 Task: Look for opportunities in all locations in real estate.
Action: Mouse moved to (1124, 133)
Screenshot: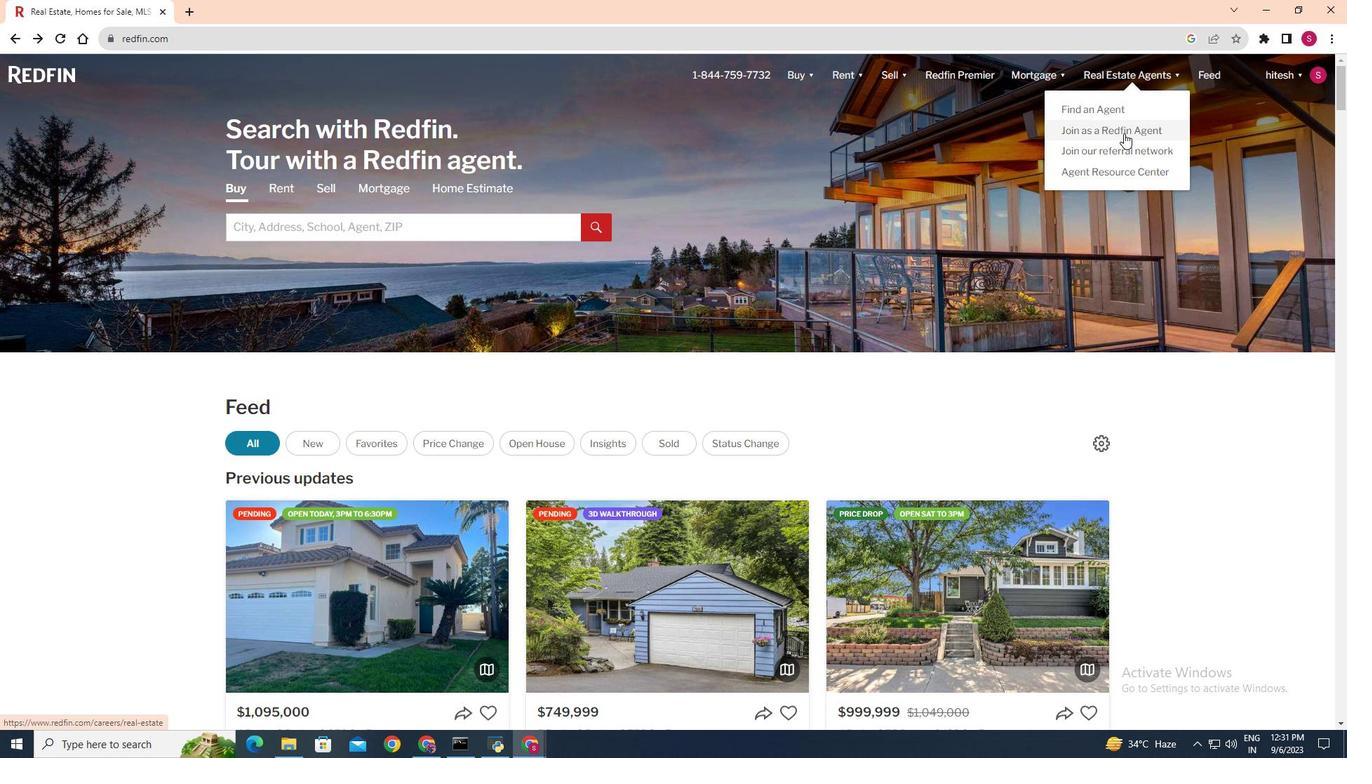 
Action: Mouse pressed left at (1124, 133)
Screenshot: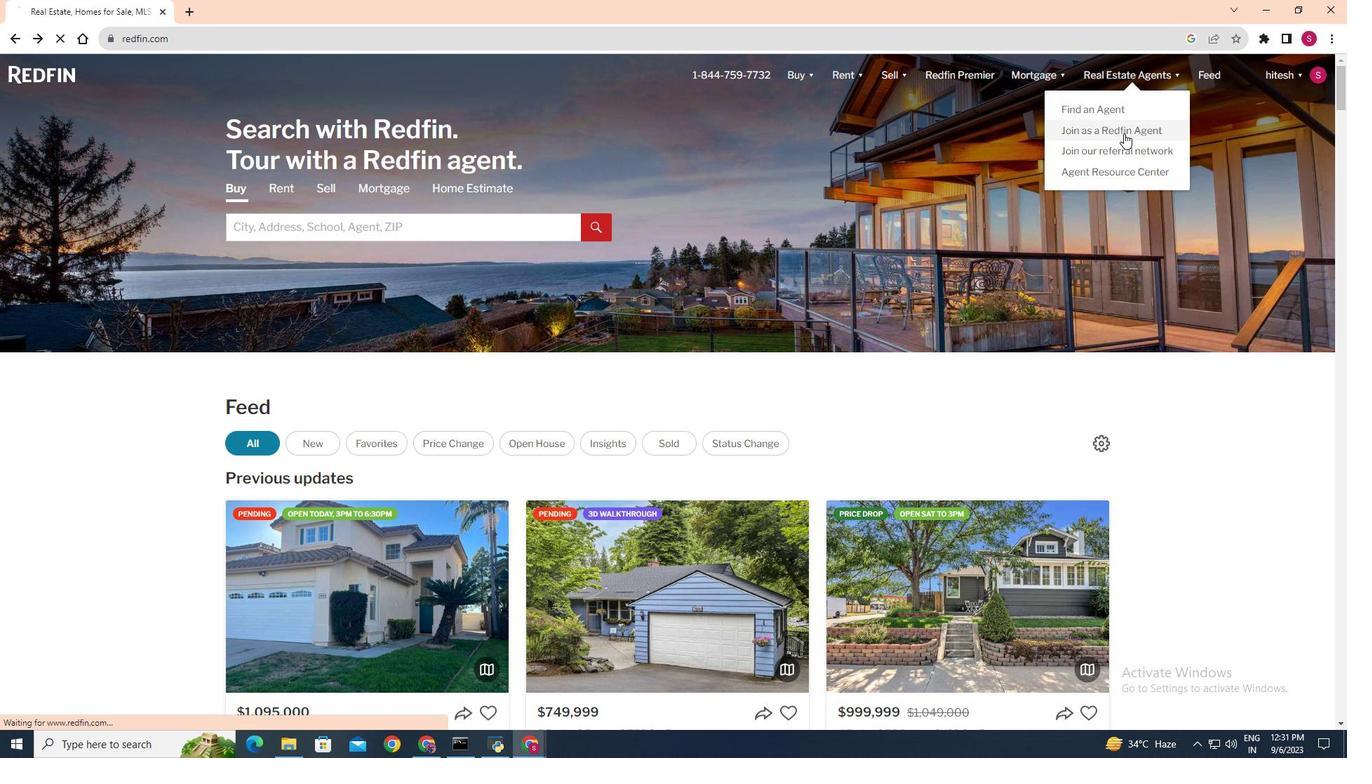 
Action: Mouse moved to (673, 462)
Screenshot: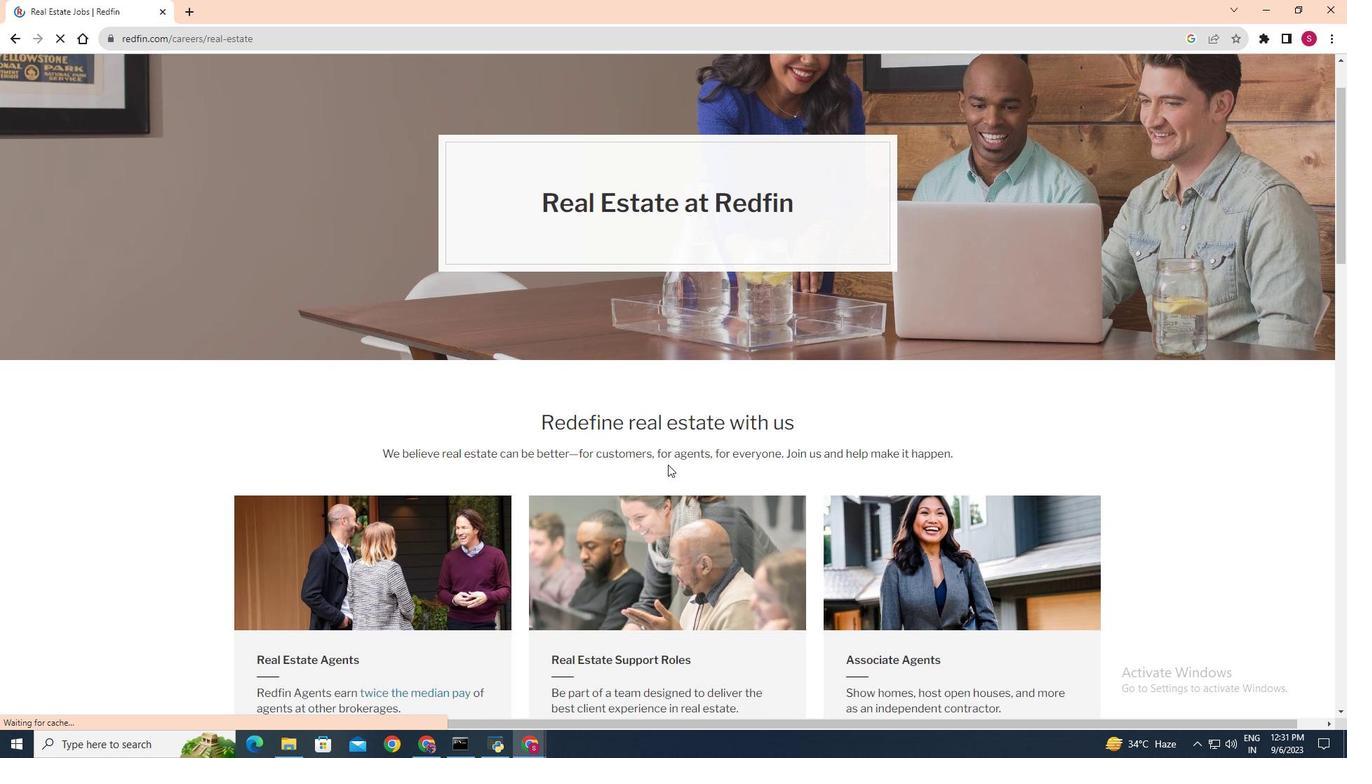 
Action: Mouse scrolled (673, 461) with delta (0, 0)
Screenshot: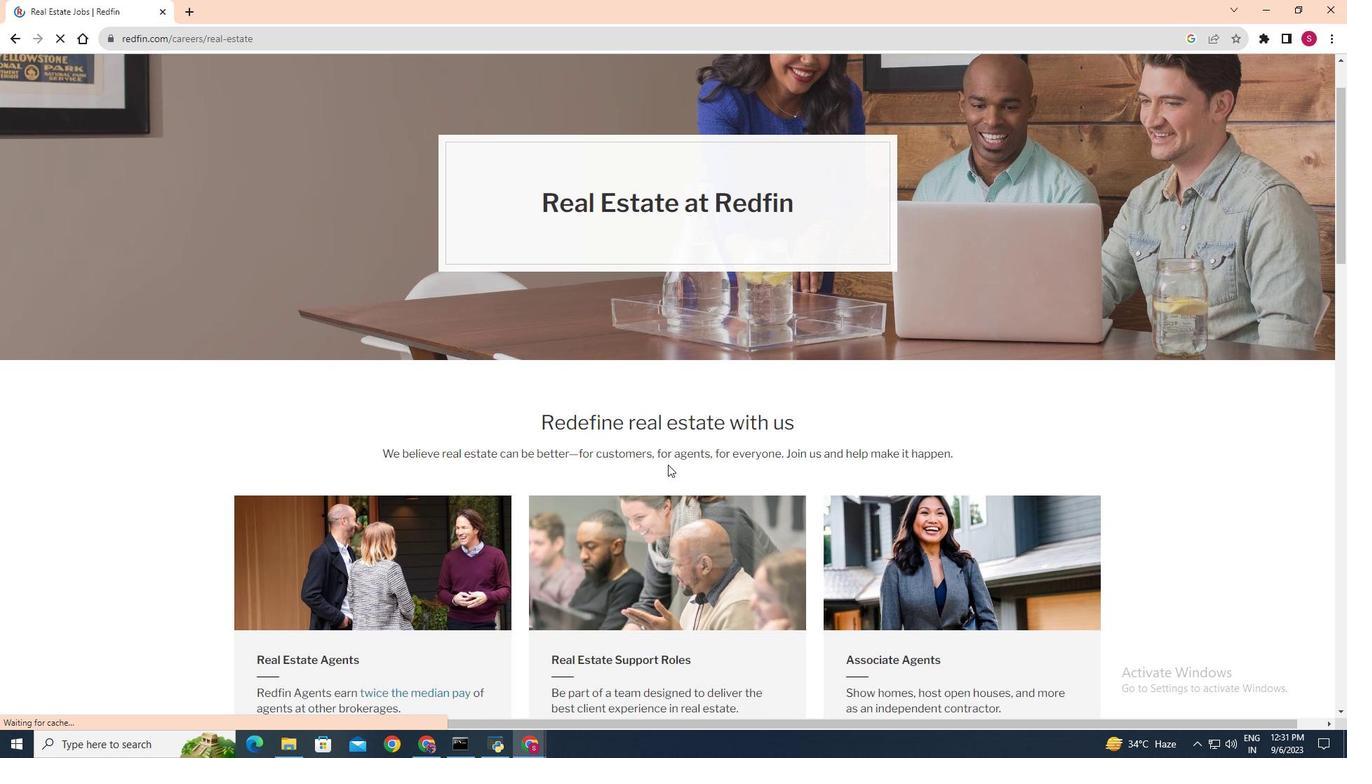 
Action: Mouse moved to (670, 463)
Screenshot: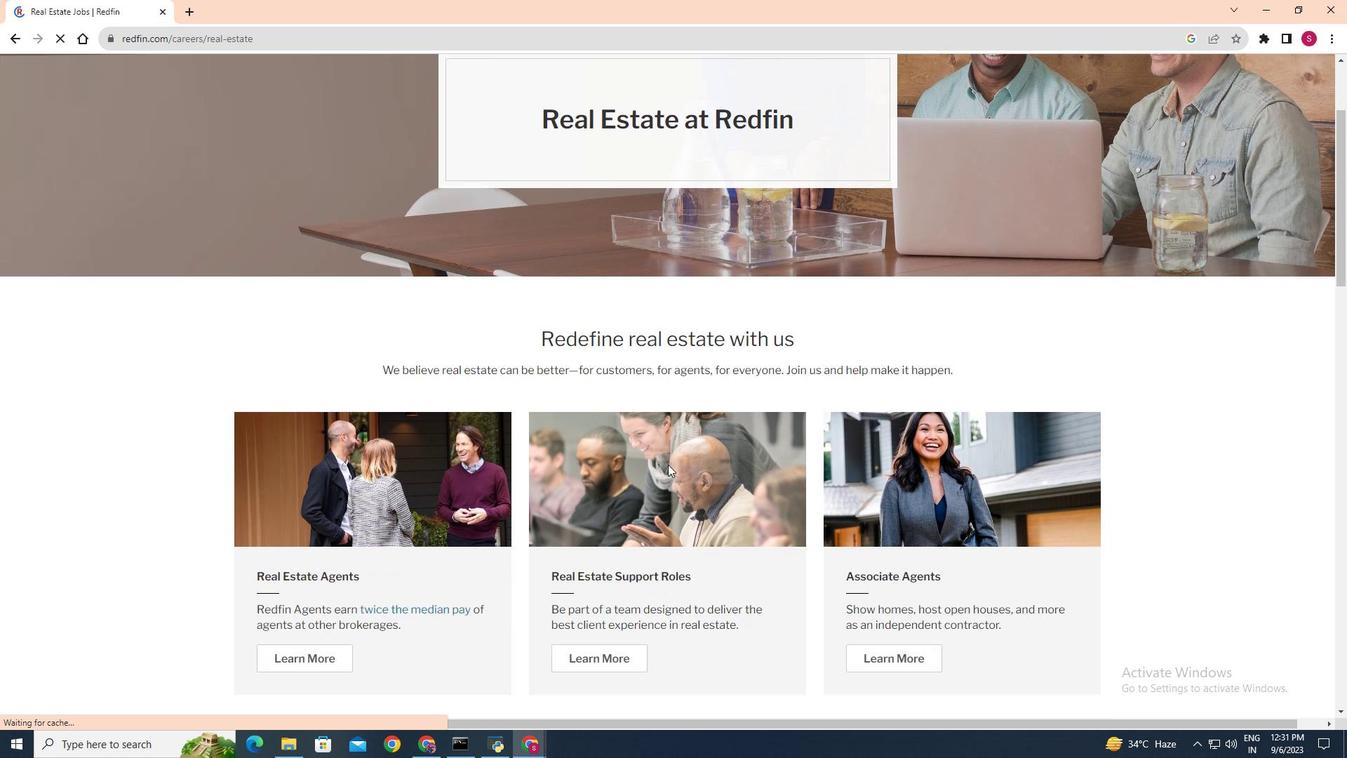 
Action: Mouse scrolled (670, 462) with delta (0, 0)
Screenshot: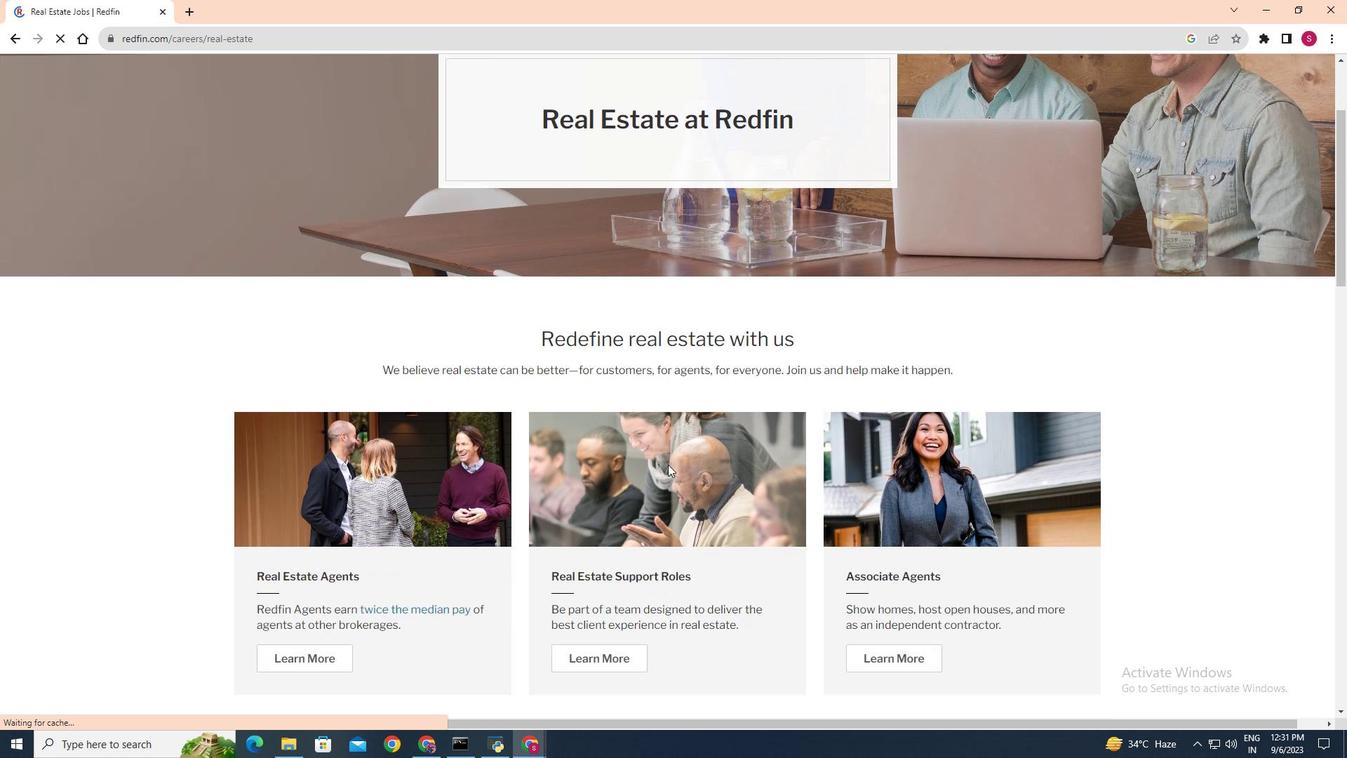 
Action: Mouse moved to (669, 463)
Screenshot: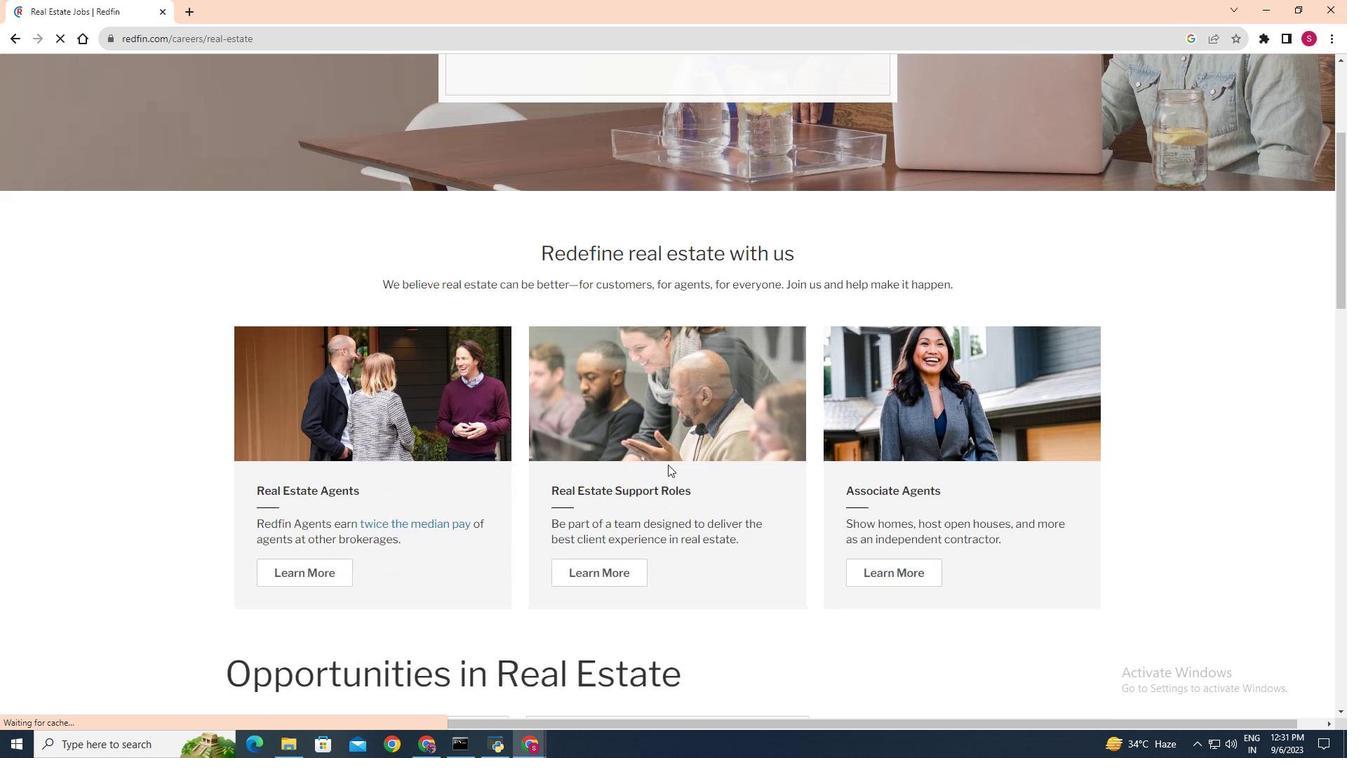 
Action: Mouse scrolled (669, 463) with delta (0, 0)
Screenshot: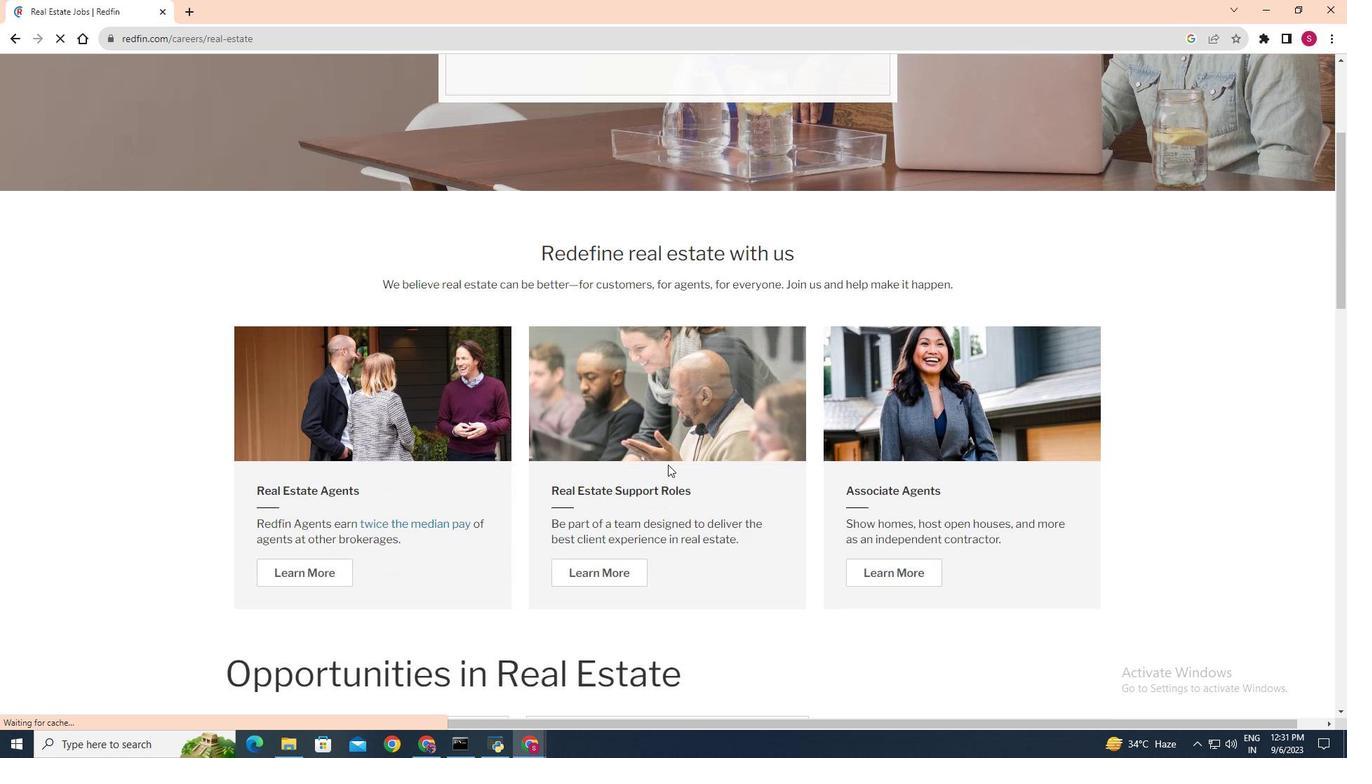 
Action: Mouse moved to (668, 464)
Screenshot: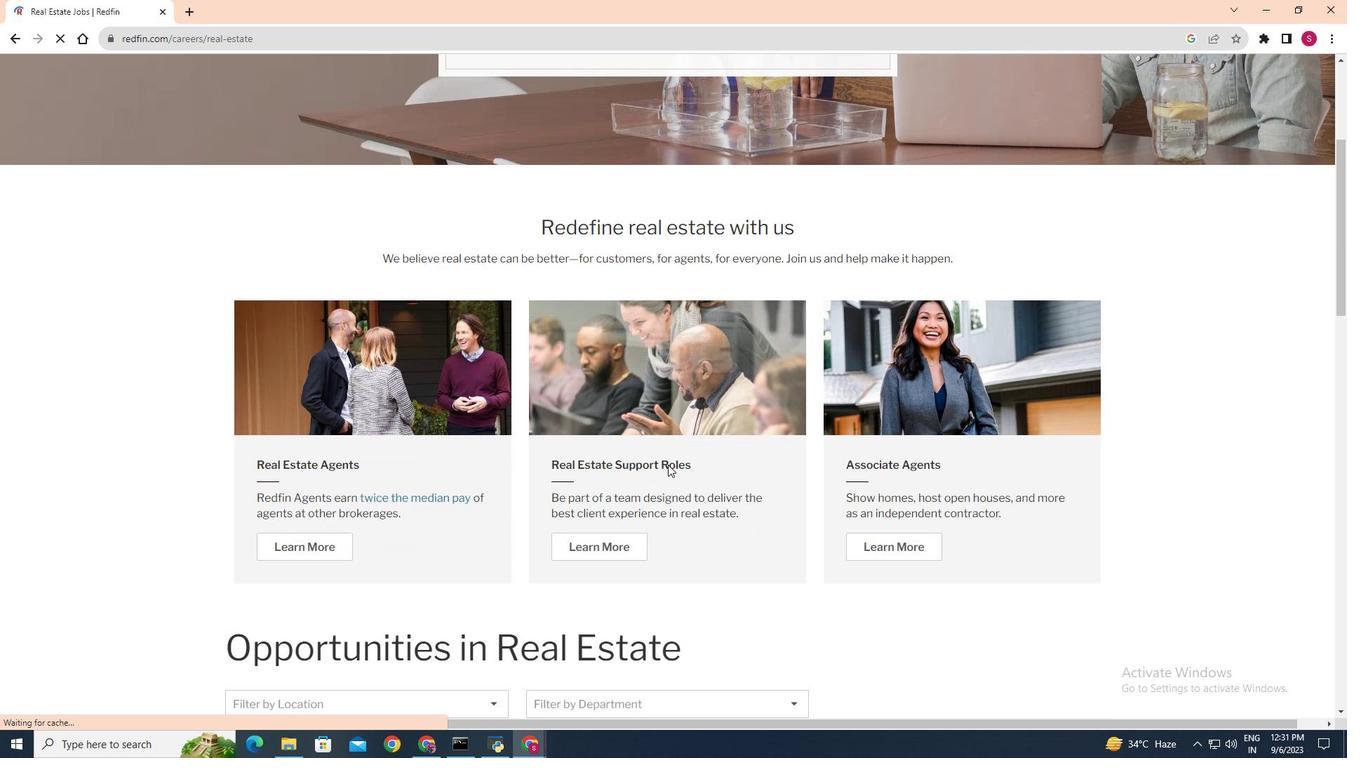 
Action: Mouse scrolled (668, 463) with delta (0, 0)
Screenshot: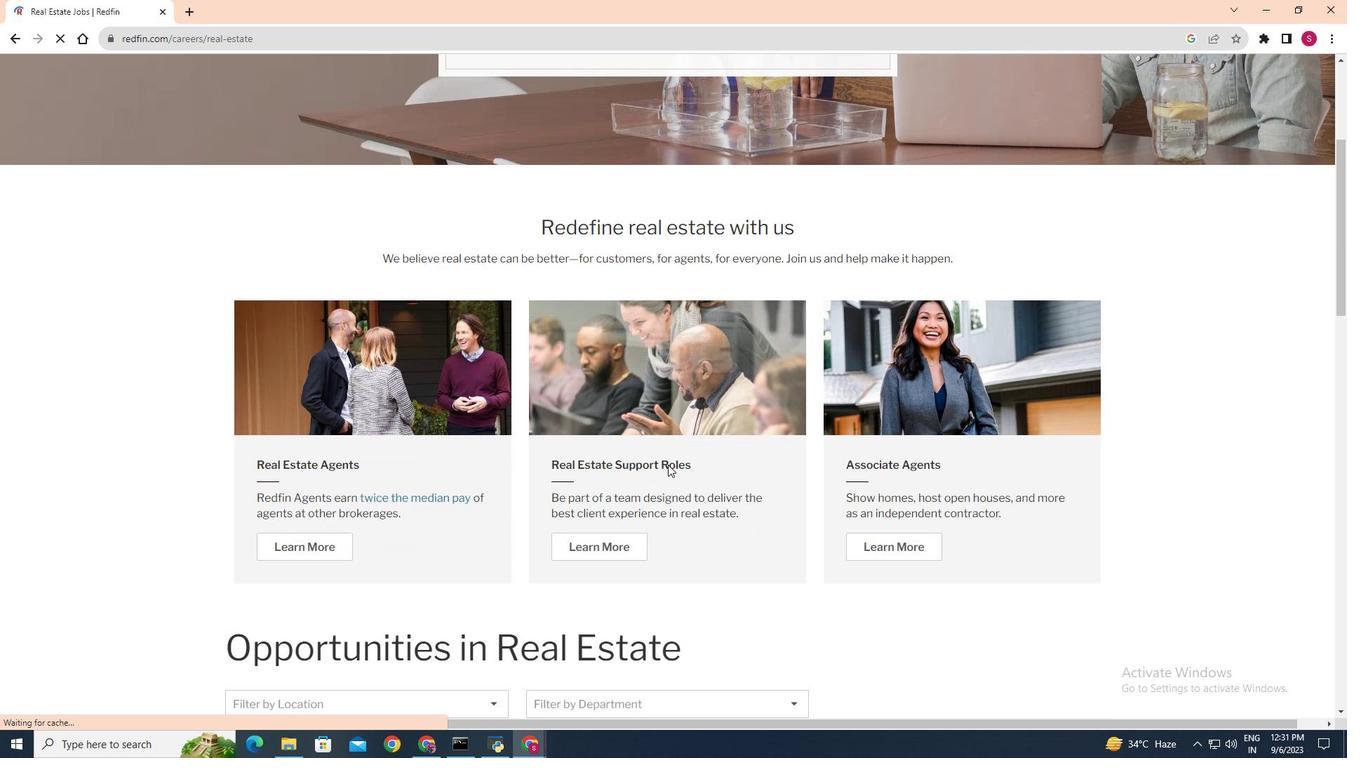 
Action: Mouse scrolled (668, 463) with delta (0, 0)
Screenshot: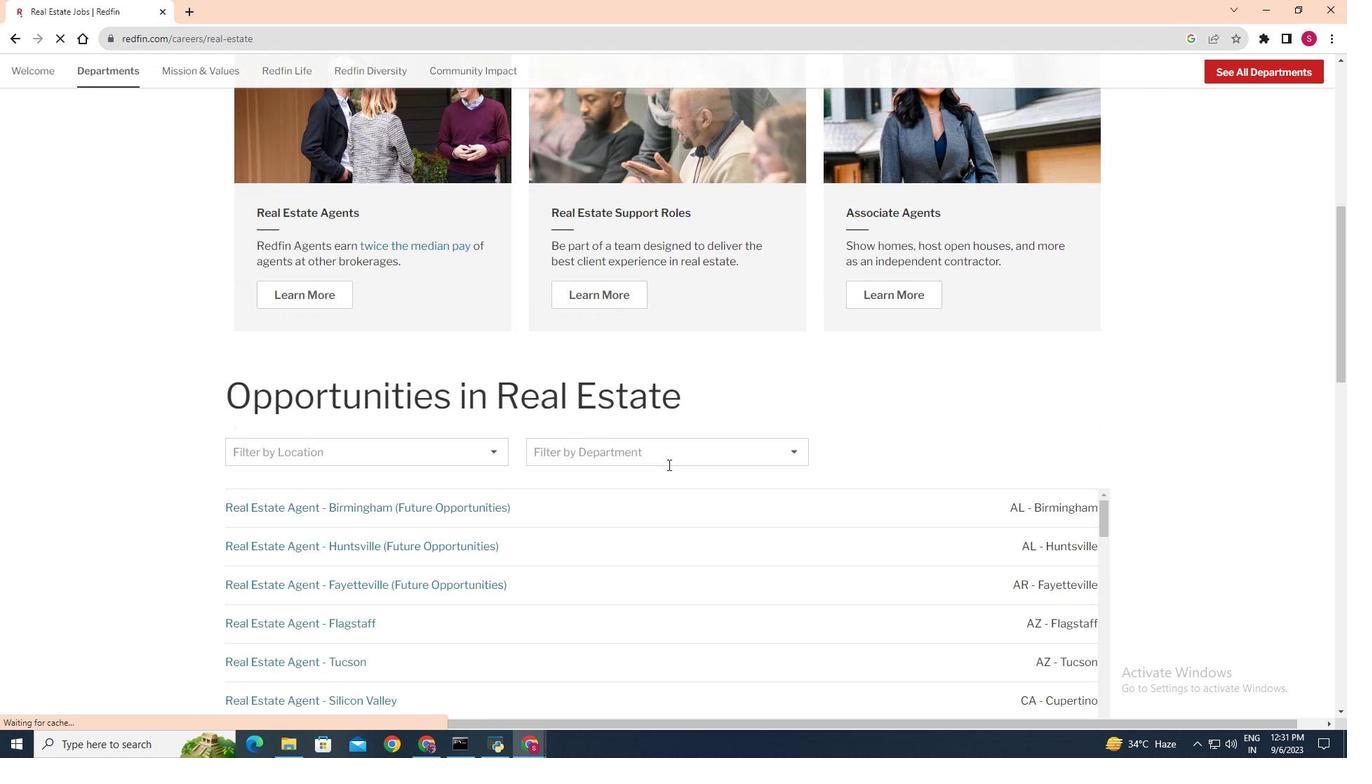 
Action: Mouse scrolled (668, 463) with delta (0, 0)
Screenshot: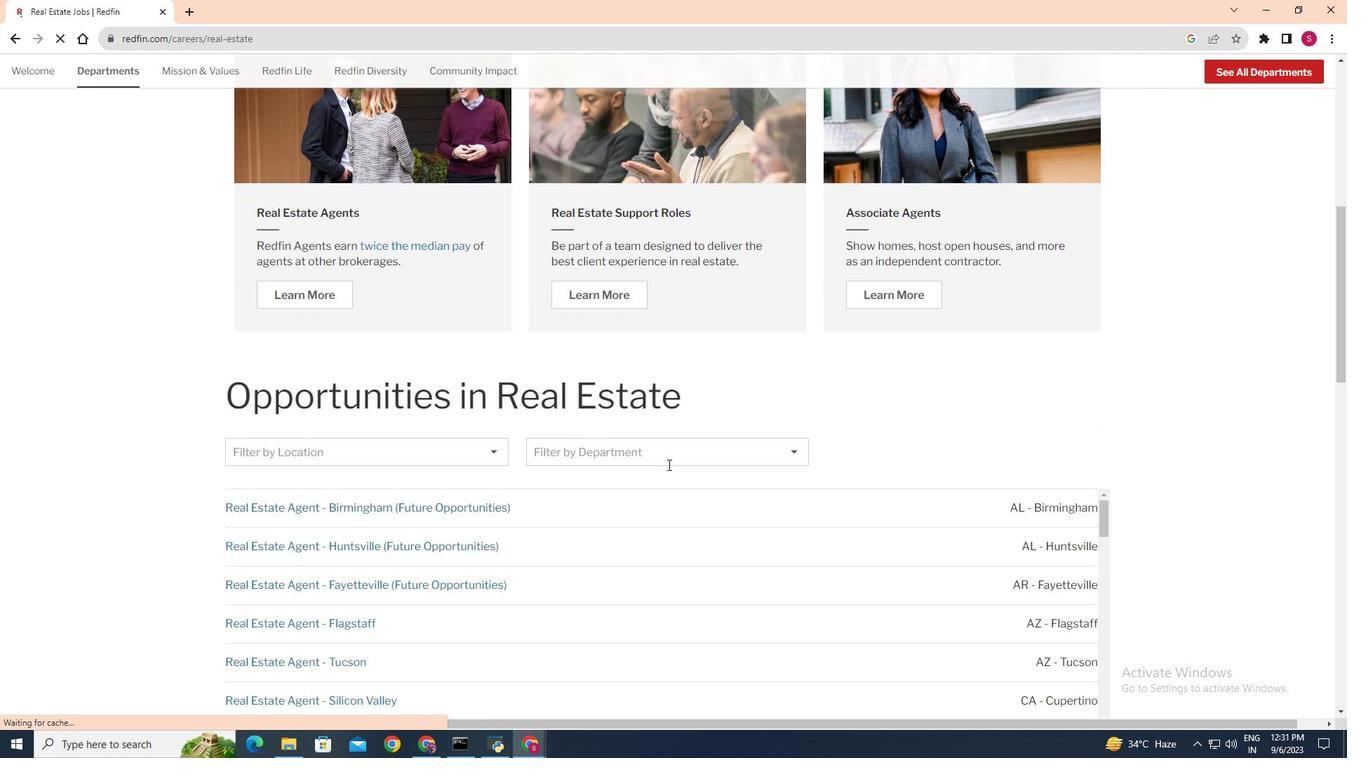 
Action: Mouse scrolled (668, 463) with delta (0, 0)
Screenshot: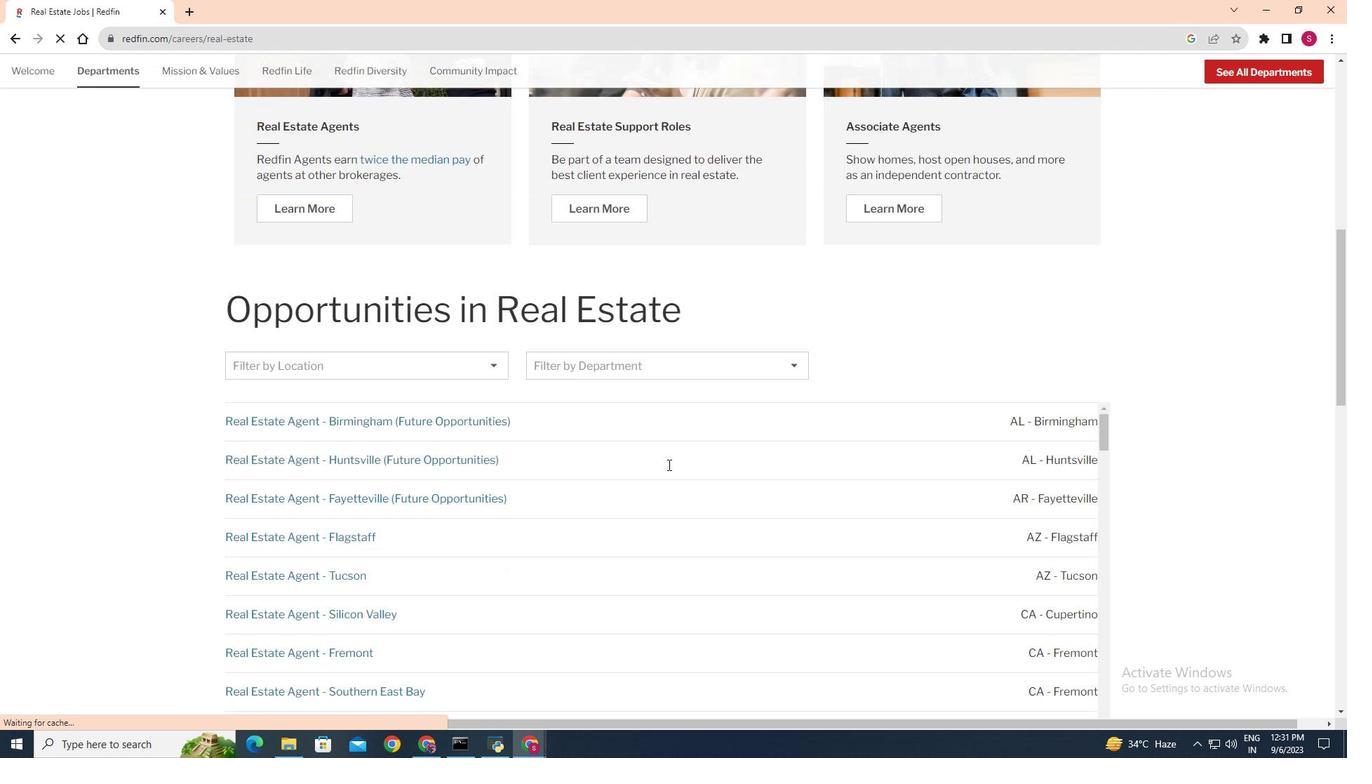 
Action: Mouse scrolled (668, 463) with delta (0, 0)
Screenshot: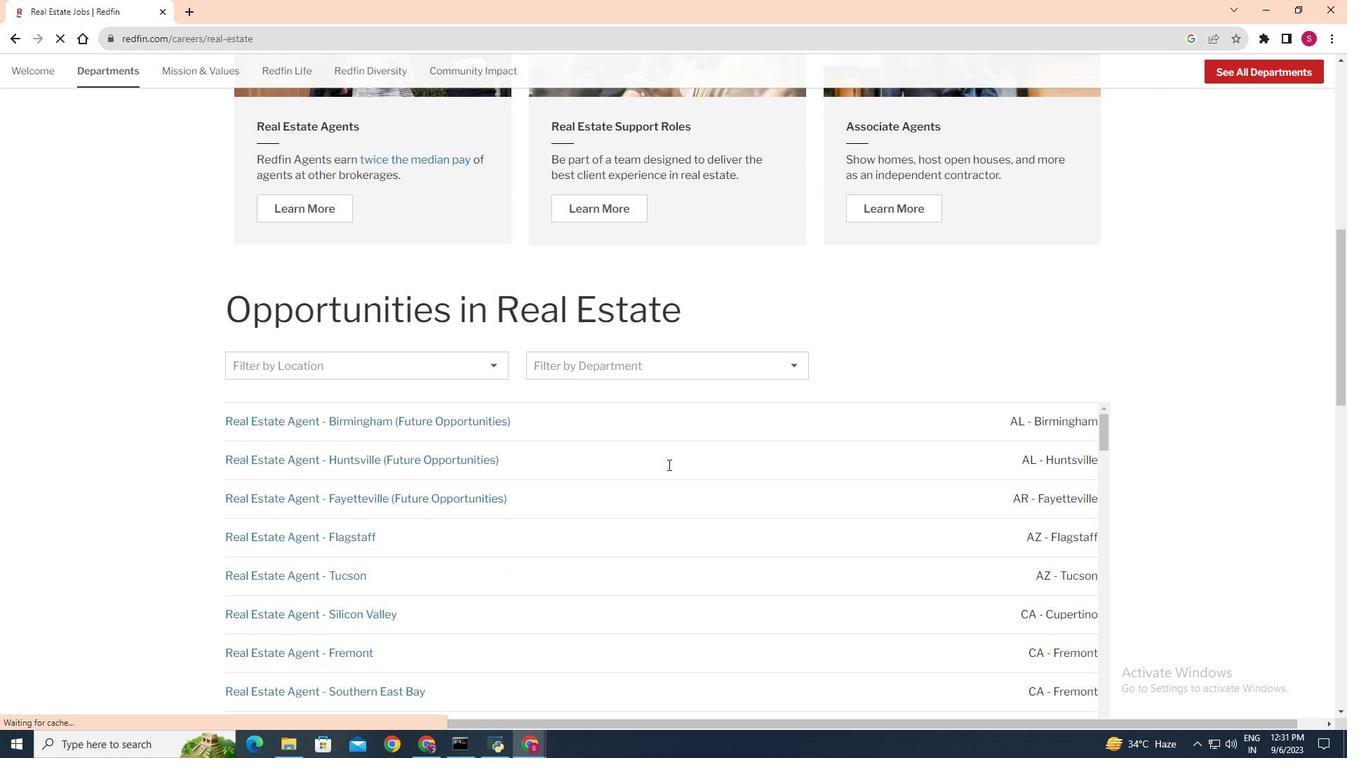 
Action: Mouse scrolled (668, 463) with delta (0, 0)
Screenshot: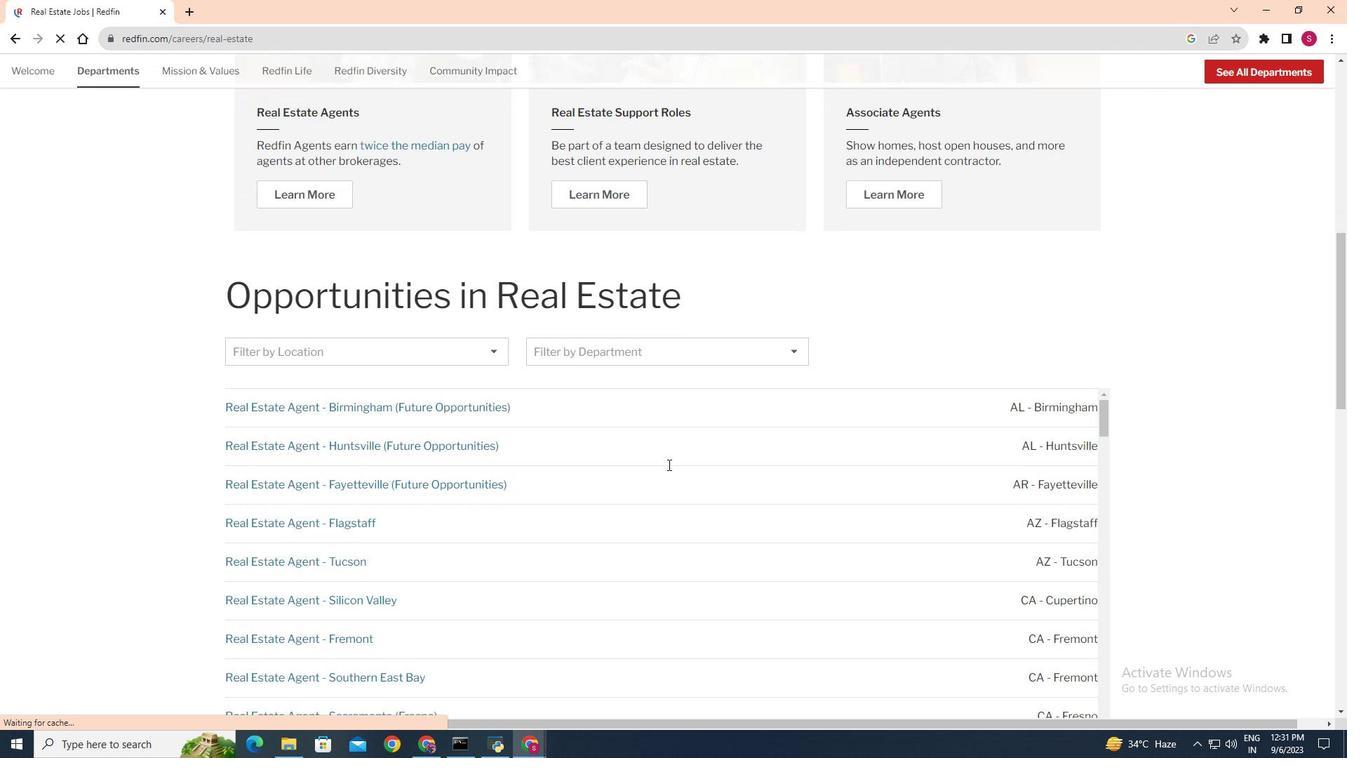 
Action: Mouse moved to (412, 349)
Screenshot: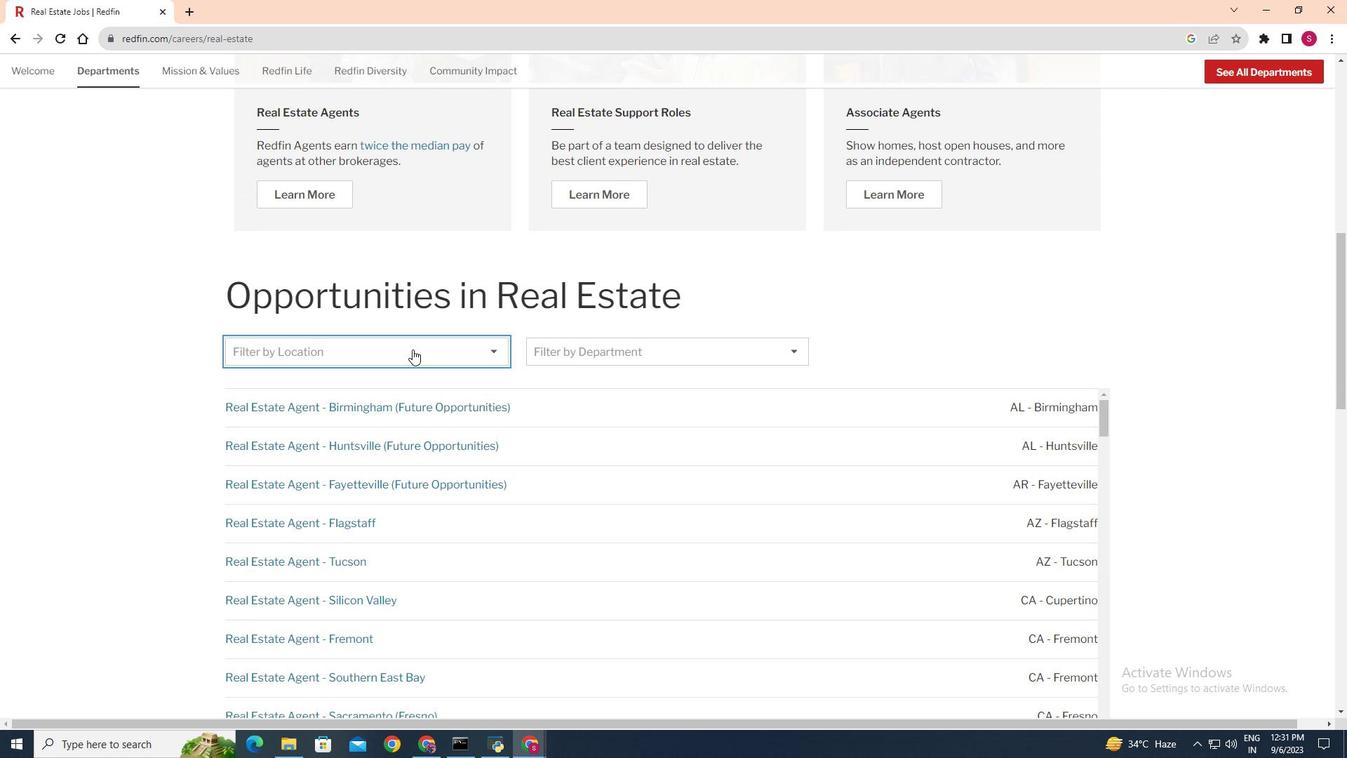 
Action: Mouse pressed left at (412, 349)
Screenshot: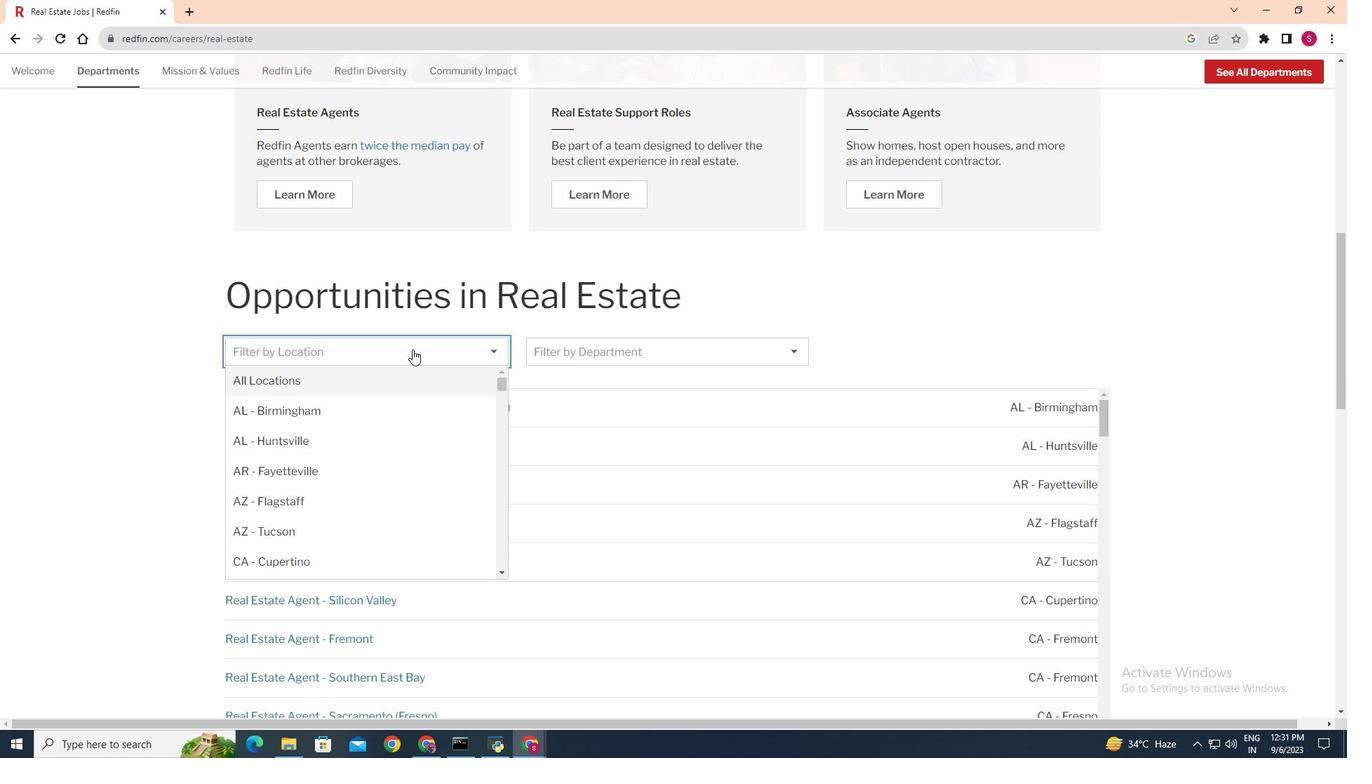 
Action: Mouse moved to (299, 384)
Screenshot: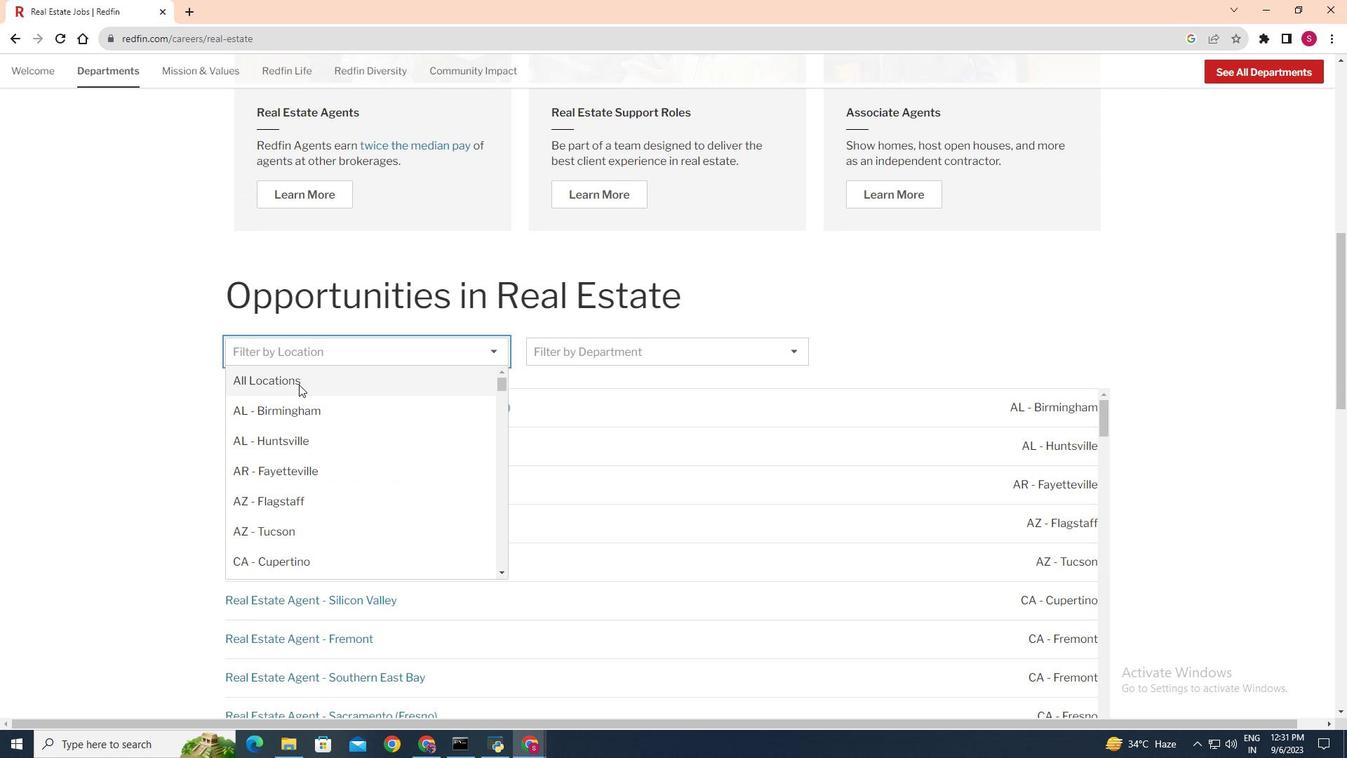
Action: Mouse pressed left at (299, 384)
Screenshot: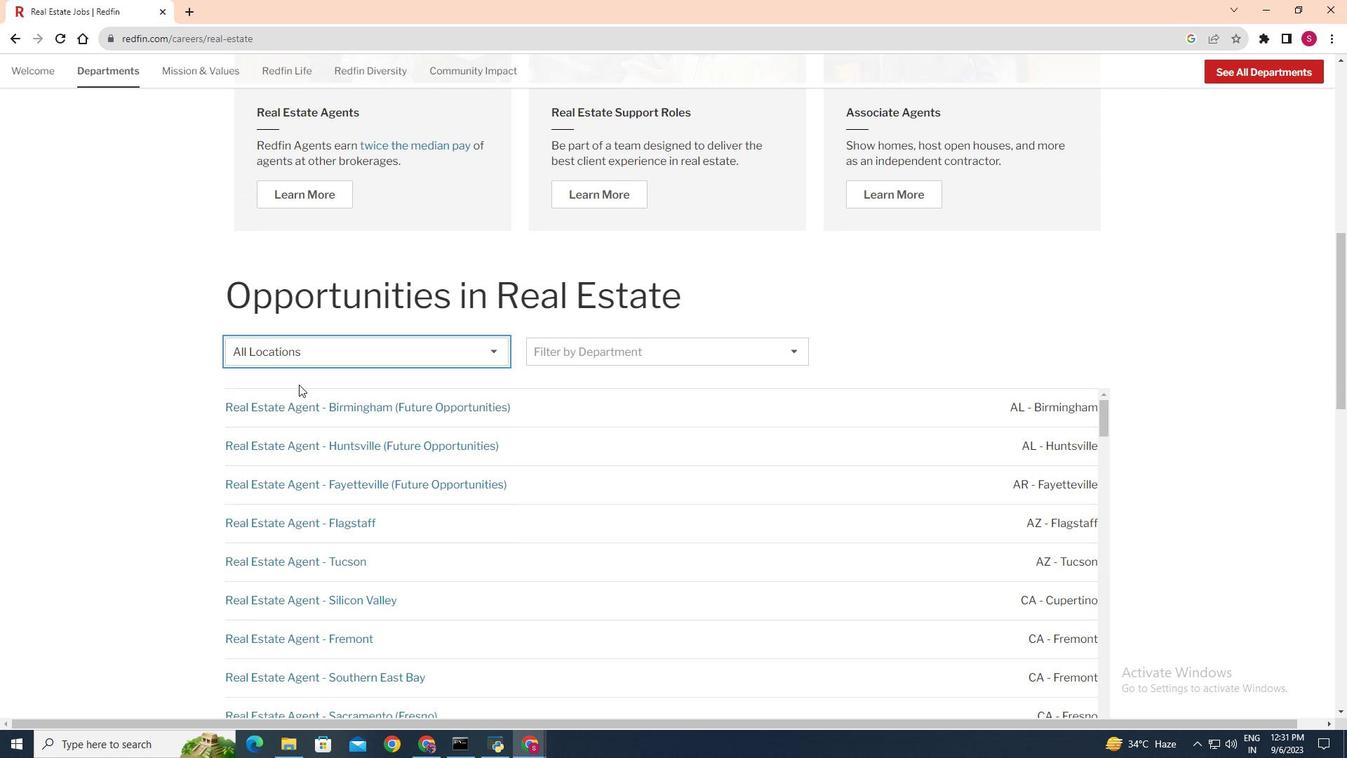 
Action: Mouse moved to (621, 353)
Screenshot: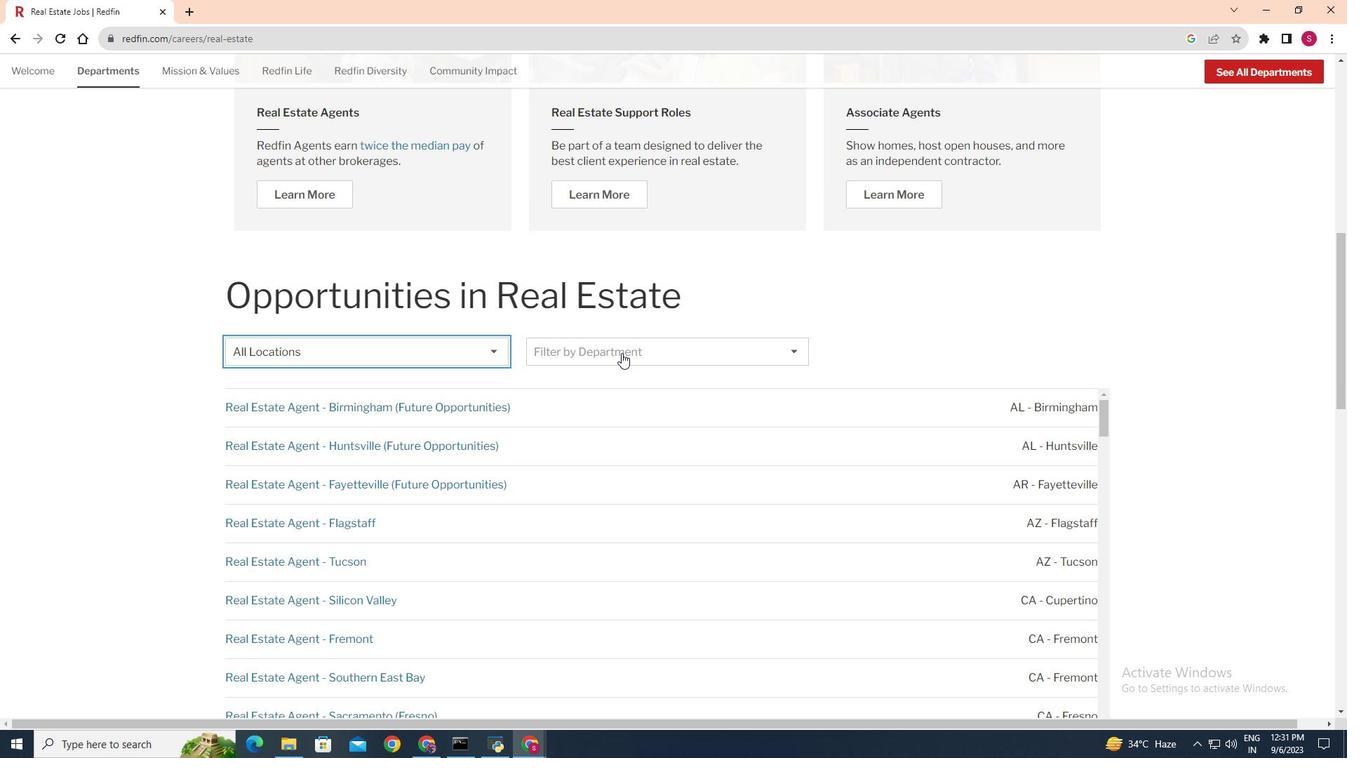 
Action: Mouse pressed left at (621, 353)
Screenshot: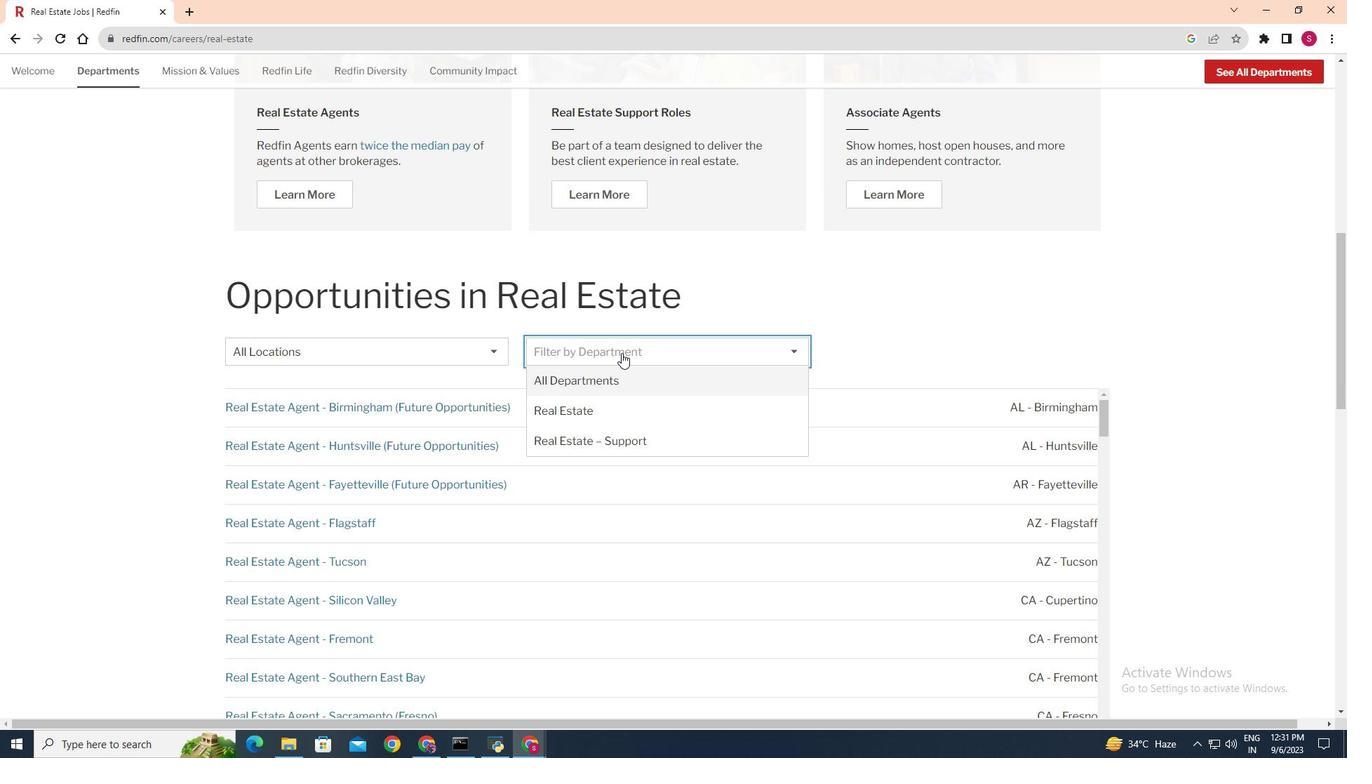 
Action: Mouse moved to (588, 410)
Screenshot: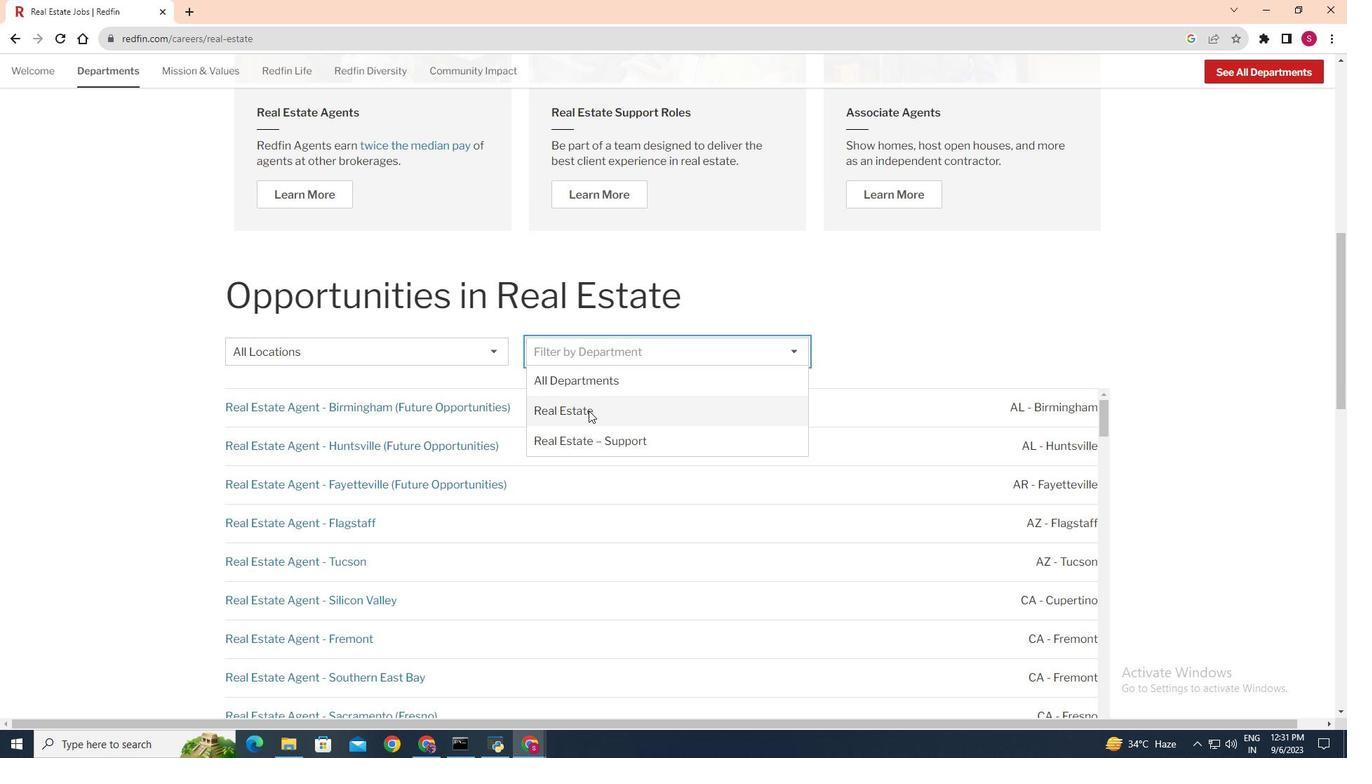 
Action: Mouse pressed left at (588, 410)
Screenshot: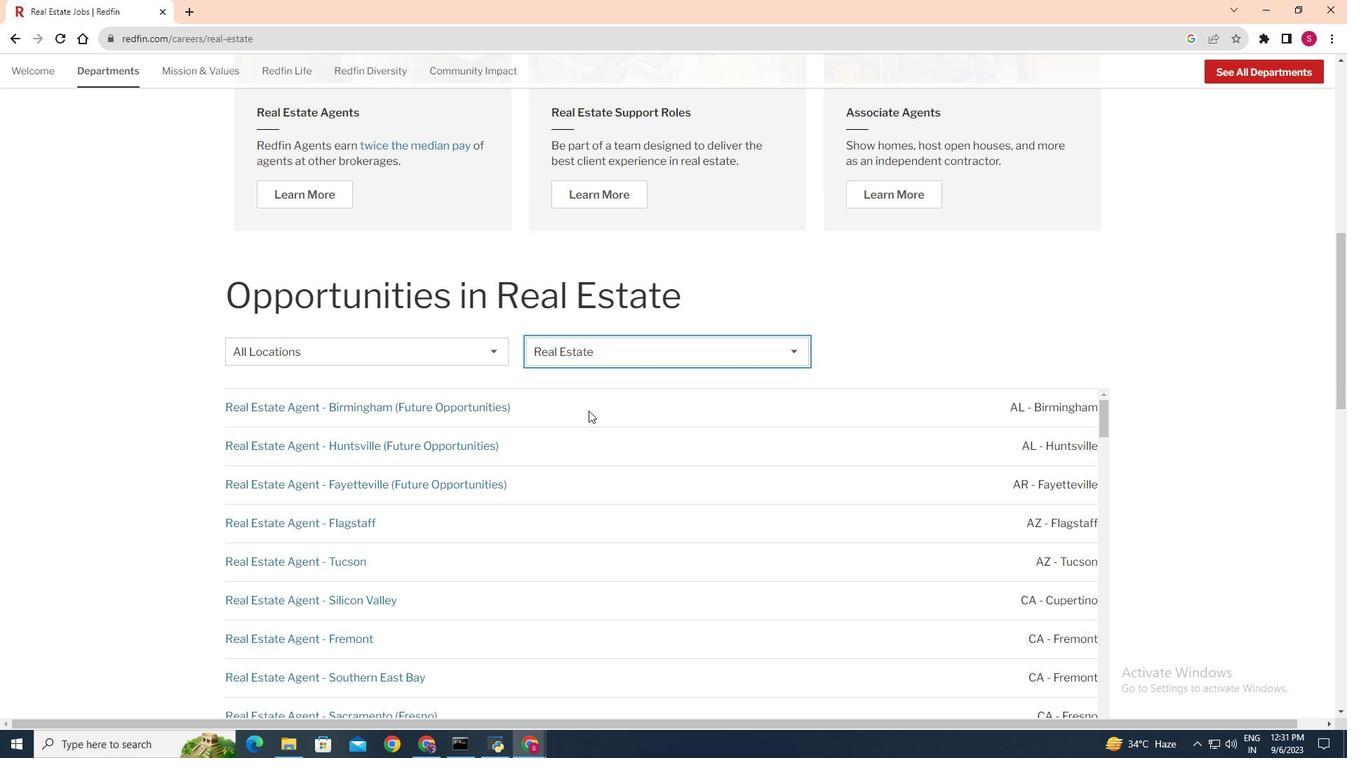 
Action: Mouse moved to (798, 367)
Screenshot: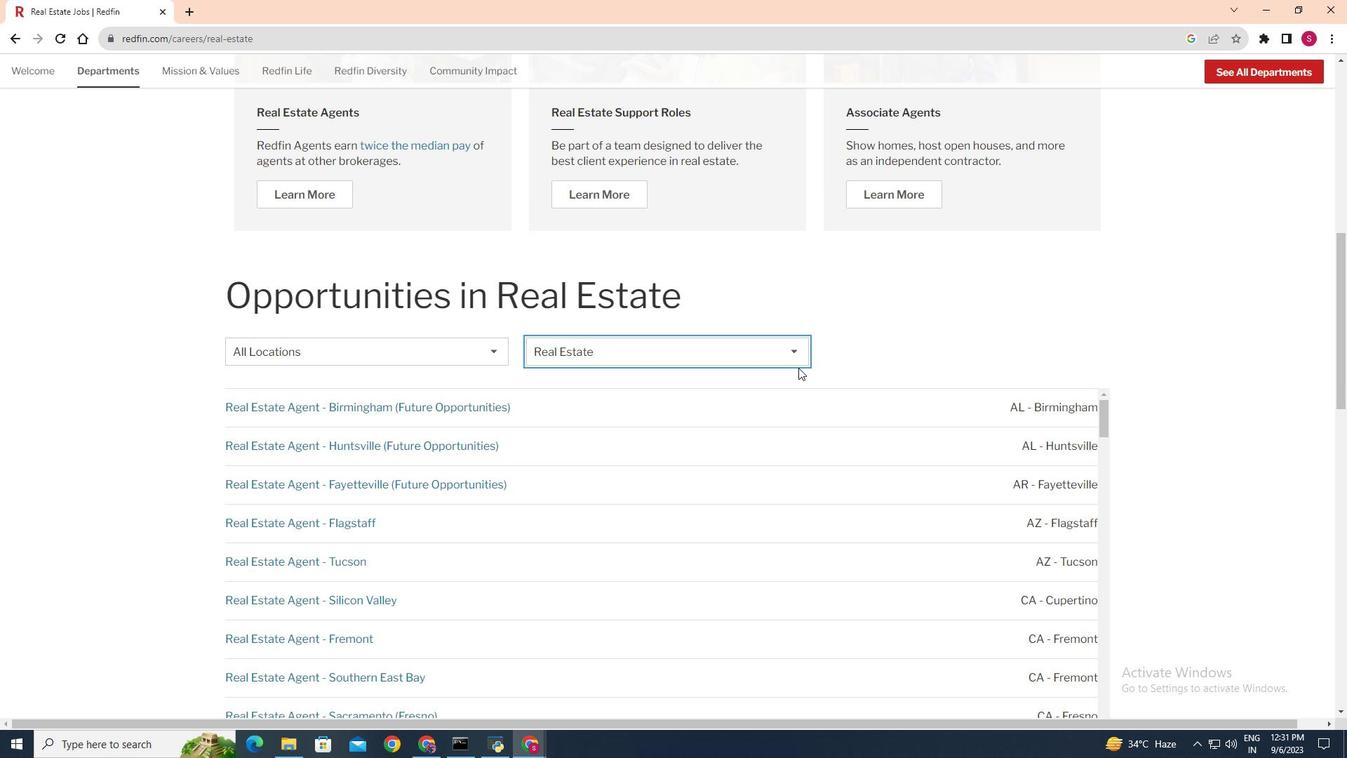 
